 Task: Create in the project BuildTech and in the Backlog issue 'Implement a new cloud-based supply chain management system for a company with advanced supply chain planning and optimization features' a child issue 'Data access request policy creation and remediation', and assign it to team member softage.3@softage.net. Create in the project BuildTech and in the Backlog issue 'Integrate a new augmented reality advertising feature into an existing mobile application to enhance user experience and advertising revenue' a child issue 'Serverless computing', and assign it to team member softage.4@softage.net
Action: Mouse moved to (193, 52)
Screenshot: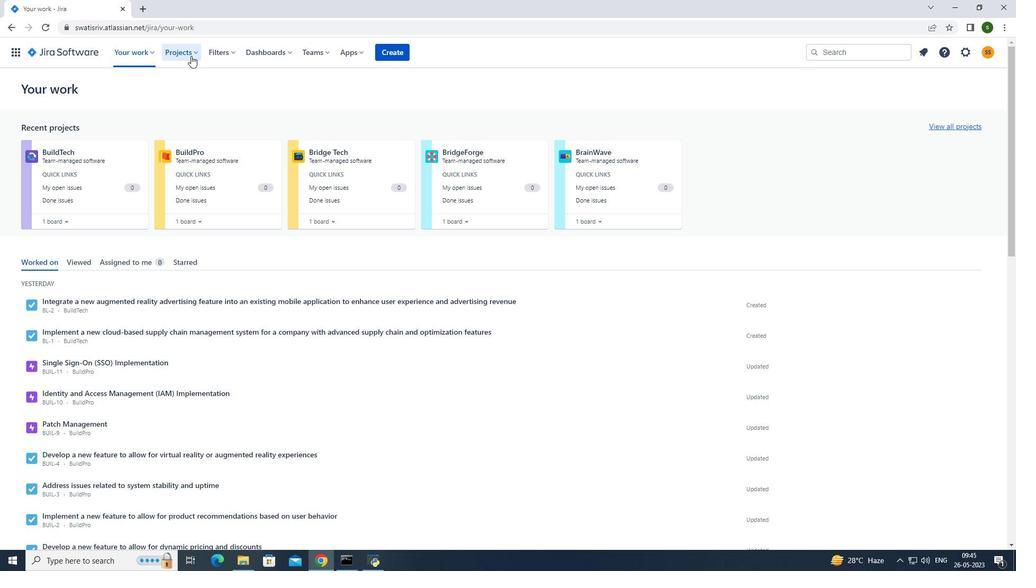
Action: Mouse pressed left at (193, 52)
Screenshot: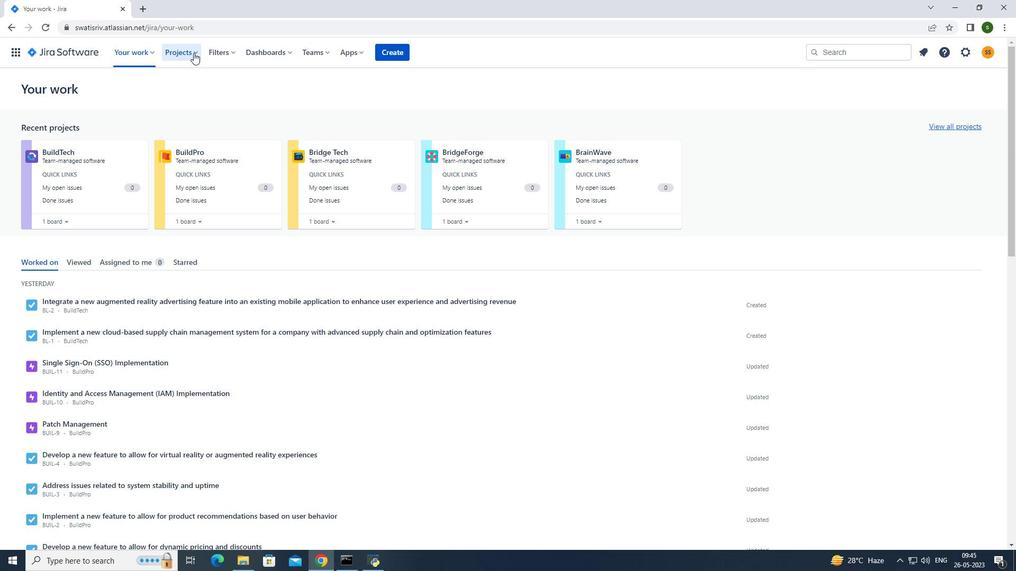 
Action: Mouse moved to (200, 98)
Screenshot: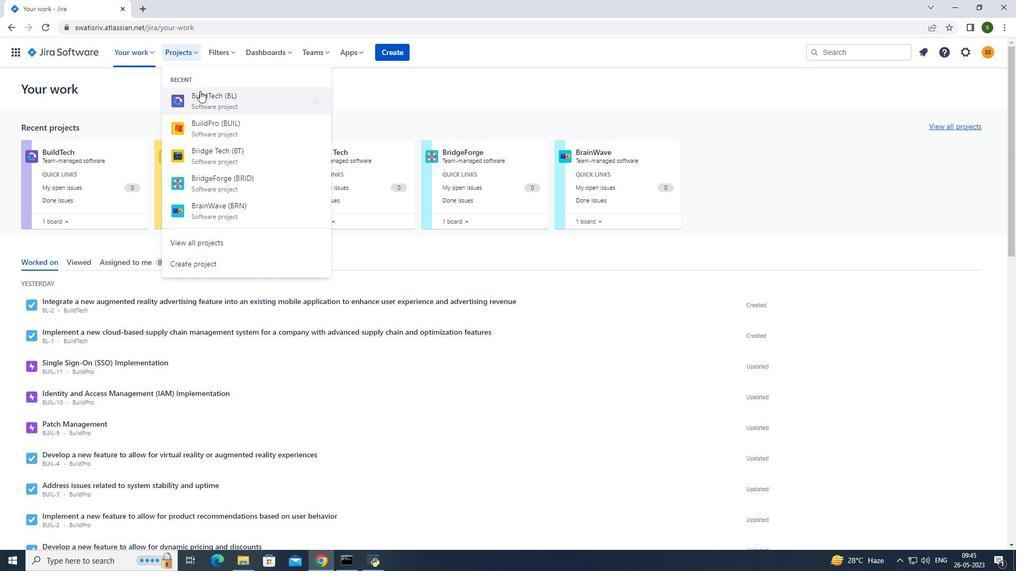 
Action: Mouse pressed left at (200, 98)
Screenshot: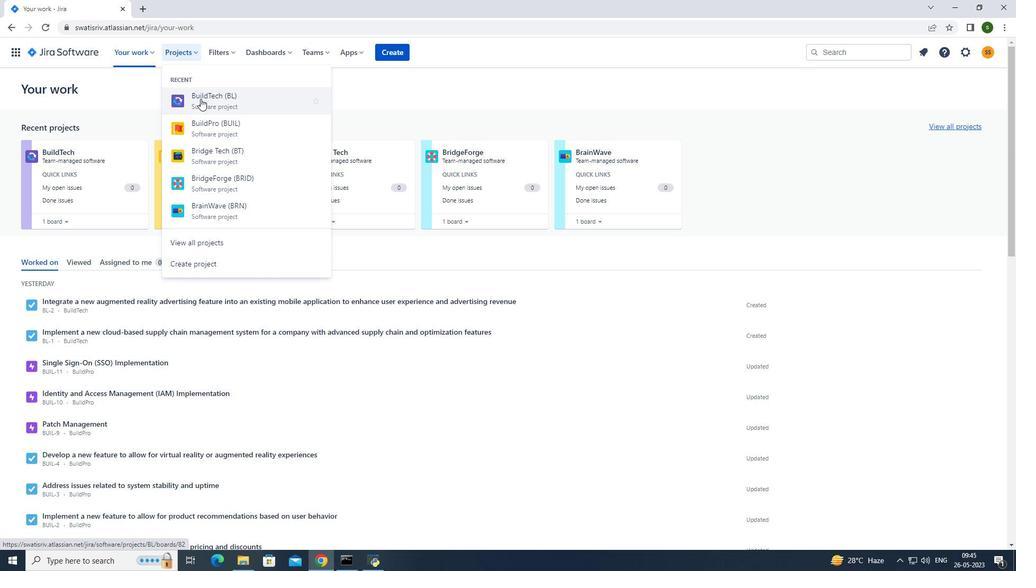 
Action: Mouse moved to (44, 162)
Screenshot: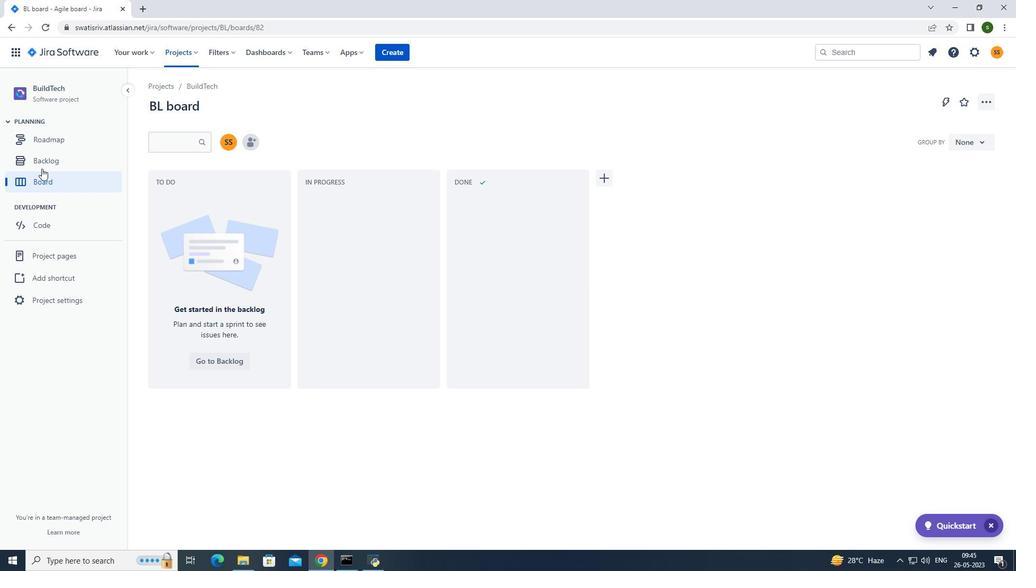 
Action: Mouse pressed left at (44, 162)
Screenshot: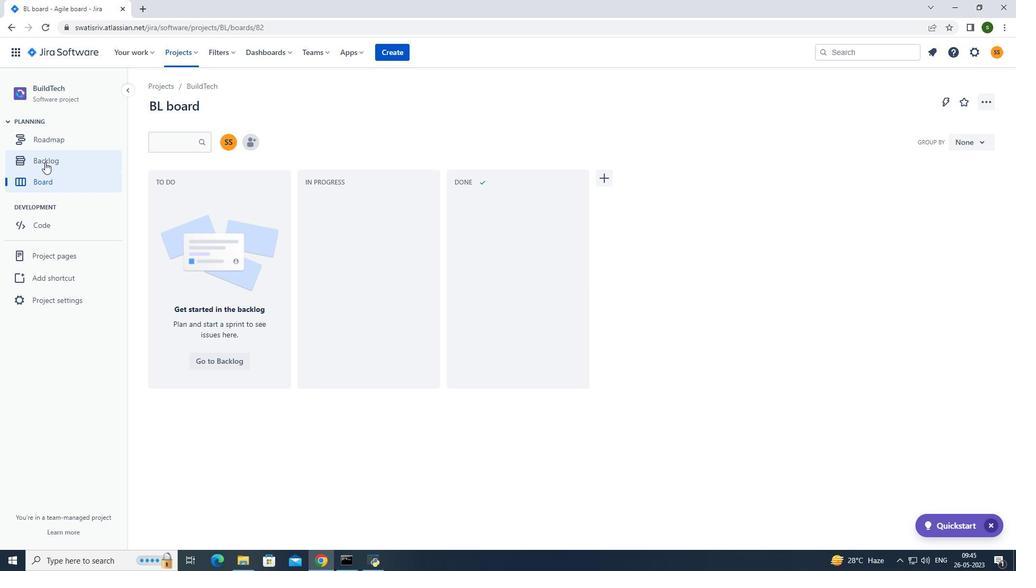 
Action: Mouse moved to (277, 247)
Screenshot: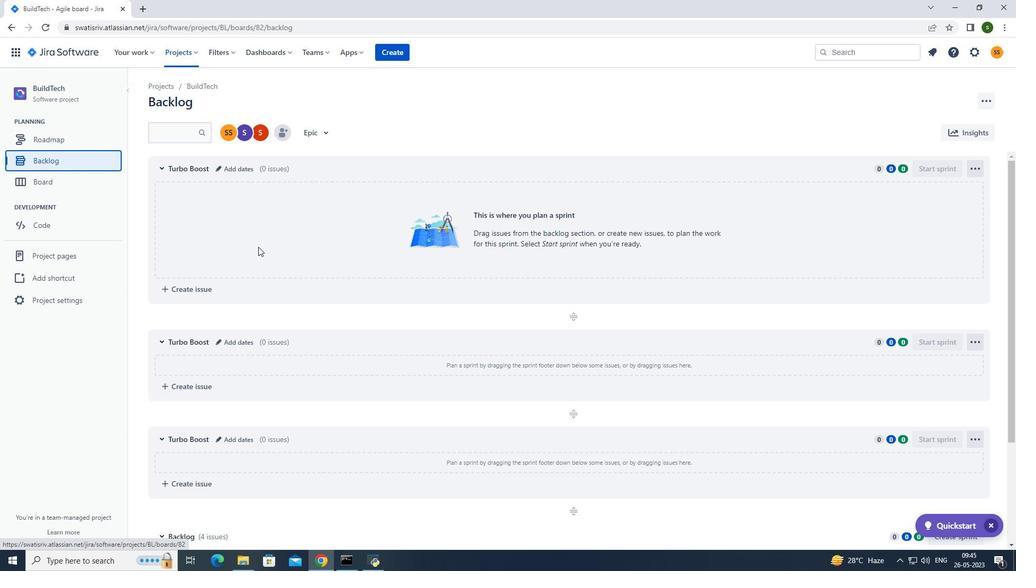 
Action: Mouse scrolled (277, 246) with delta (0, 0)
Screenshot: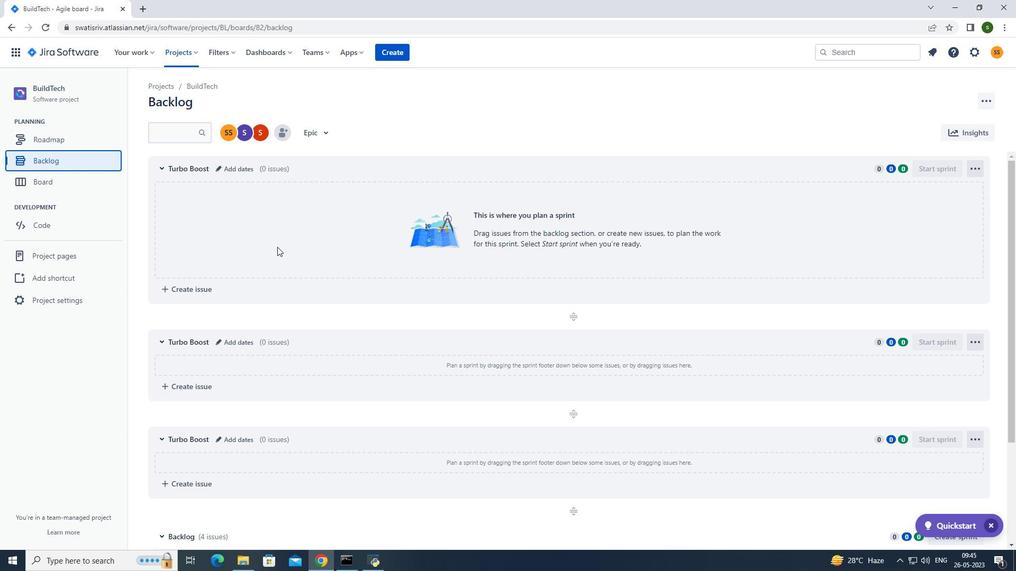 
Action: Mouse scrolled (277, 246) with delta (0, 0)
Screenshot: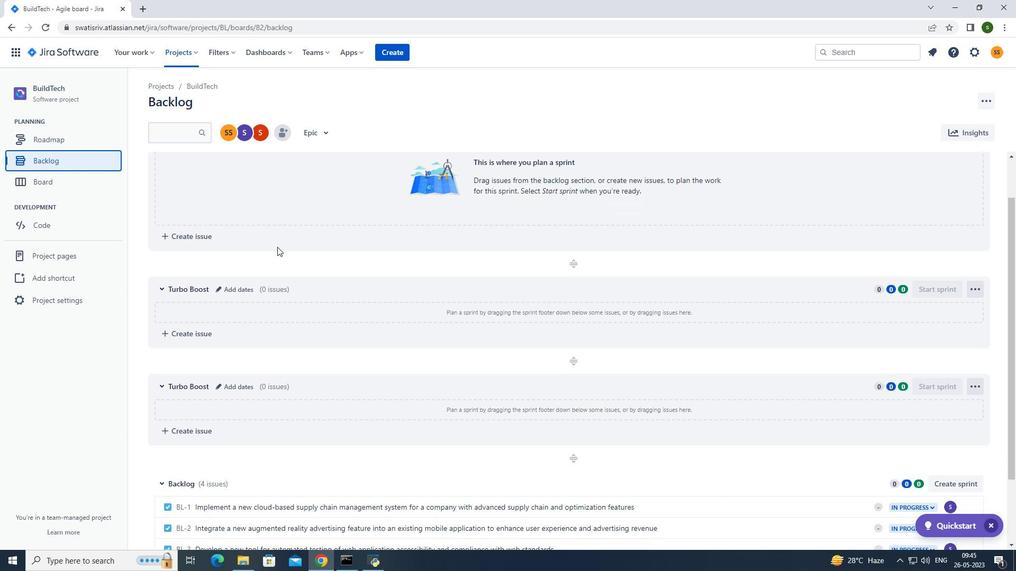
Action: Mouse scrolled (277, 246) with delta (0, 0)
Screenshot: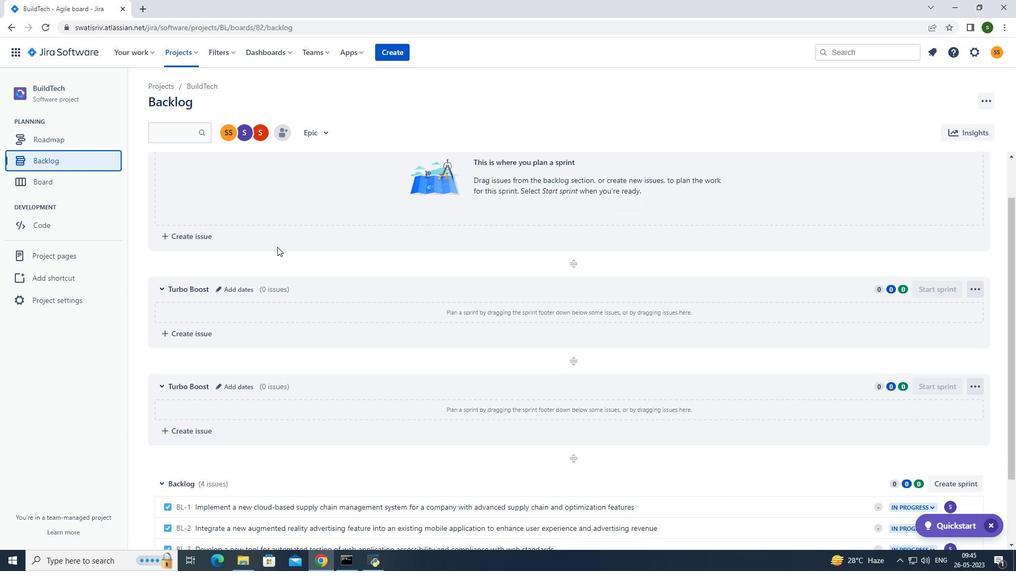 
Action: Mouse scrolled (277, 246) with delta (0, 0)
Screenshot: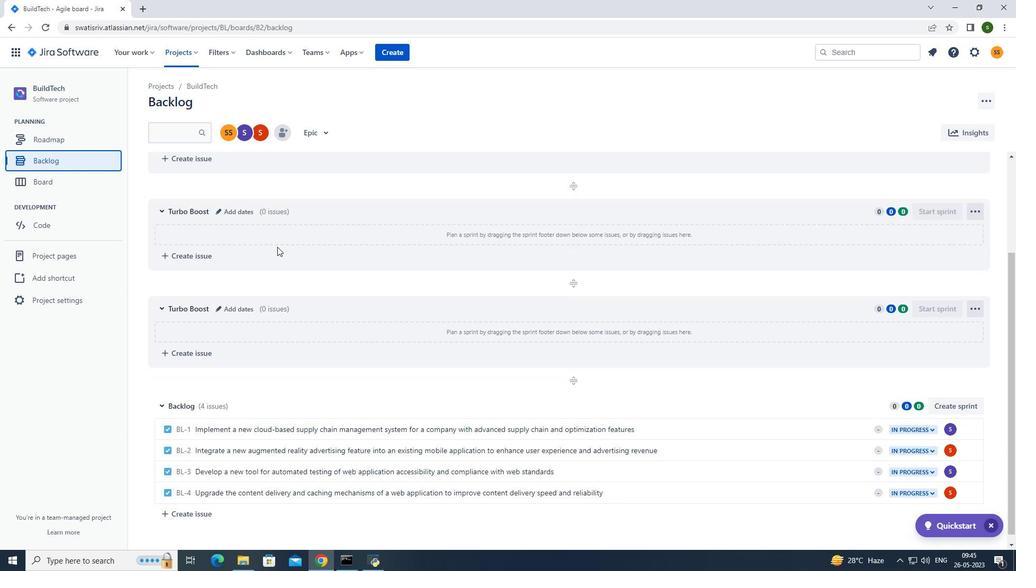
Action: Mouse scrolled (277, 246) with delta (0, 0)
Screenshot: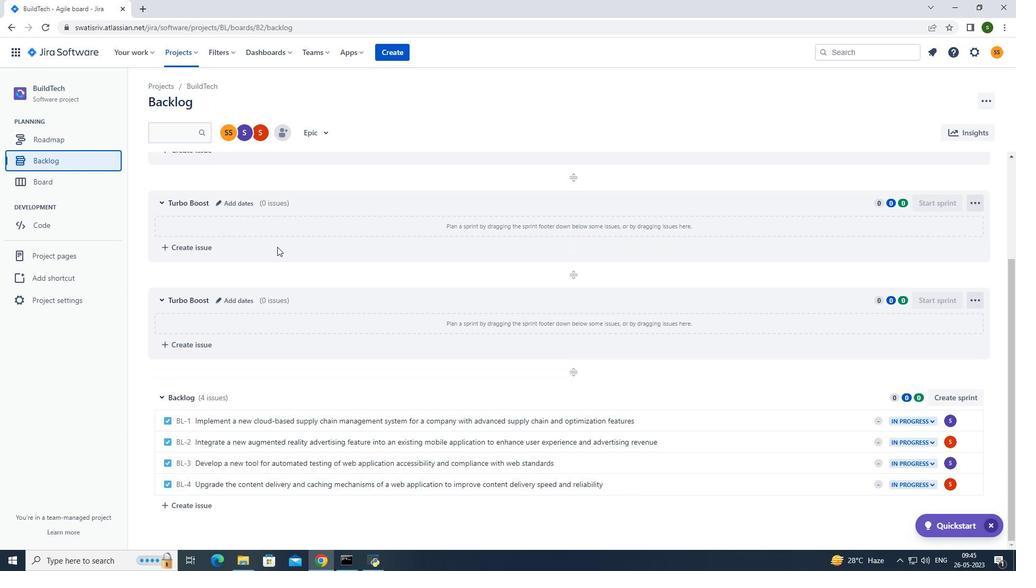 
Action: Mouse moved to (737, 420)
Screenshot: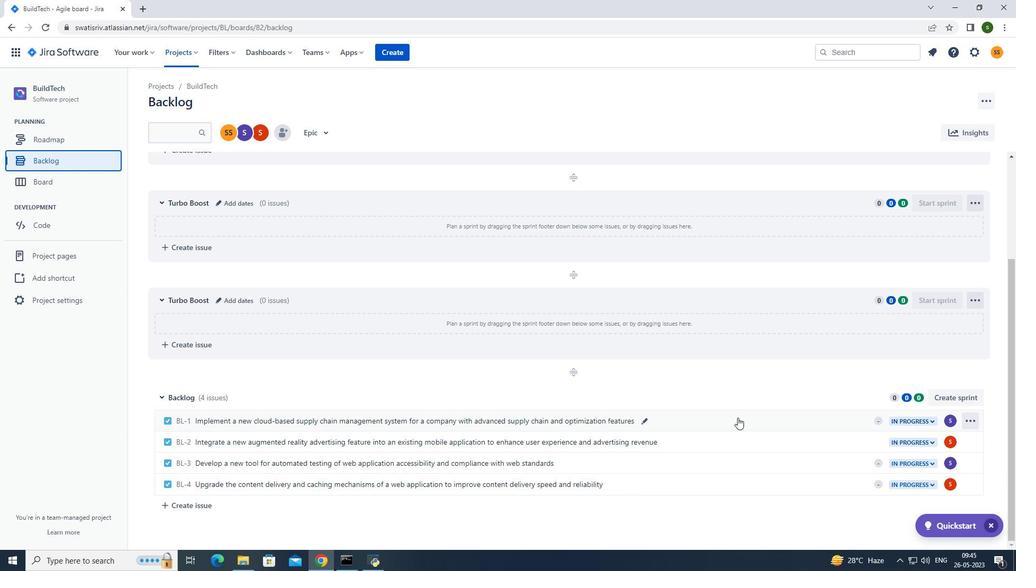 
Action: Mouse pressed left at (737, 420)
Screenshot: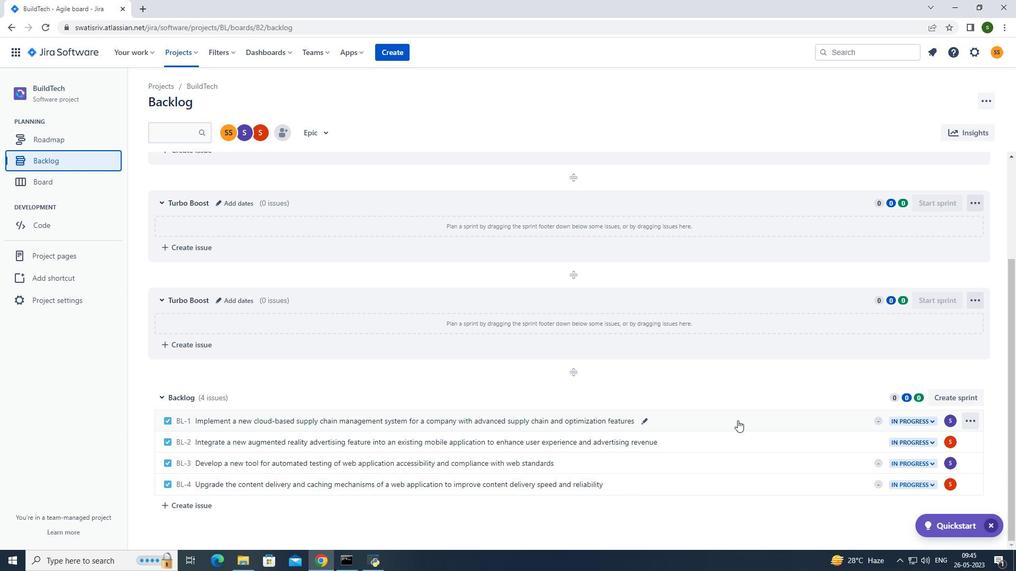 
Action: Mouse moved to (831, 273)
Screenshot: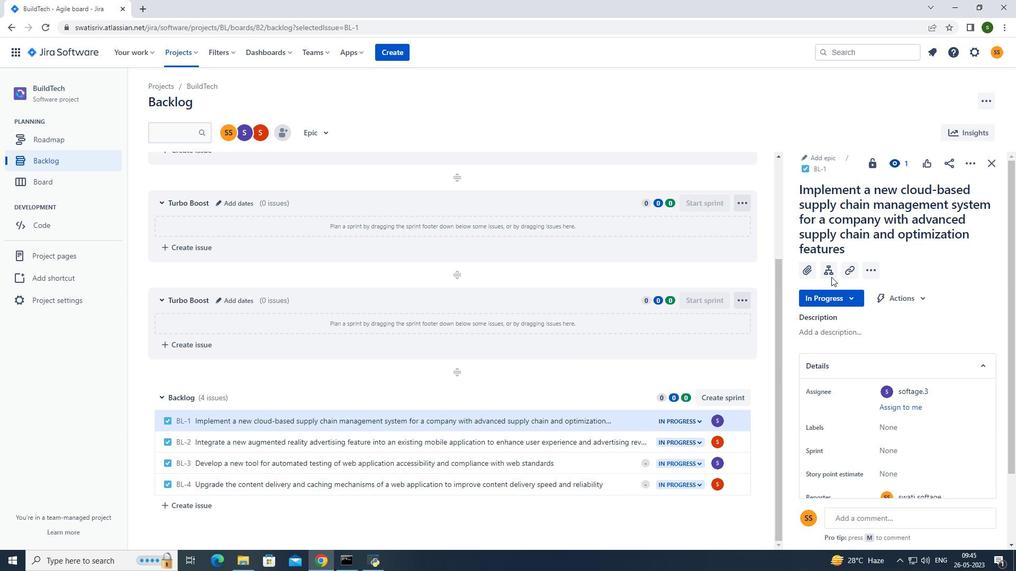 
Action: Mouse pressed left at (831, 273)
Screenshot: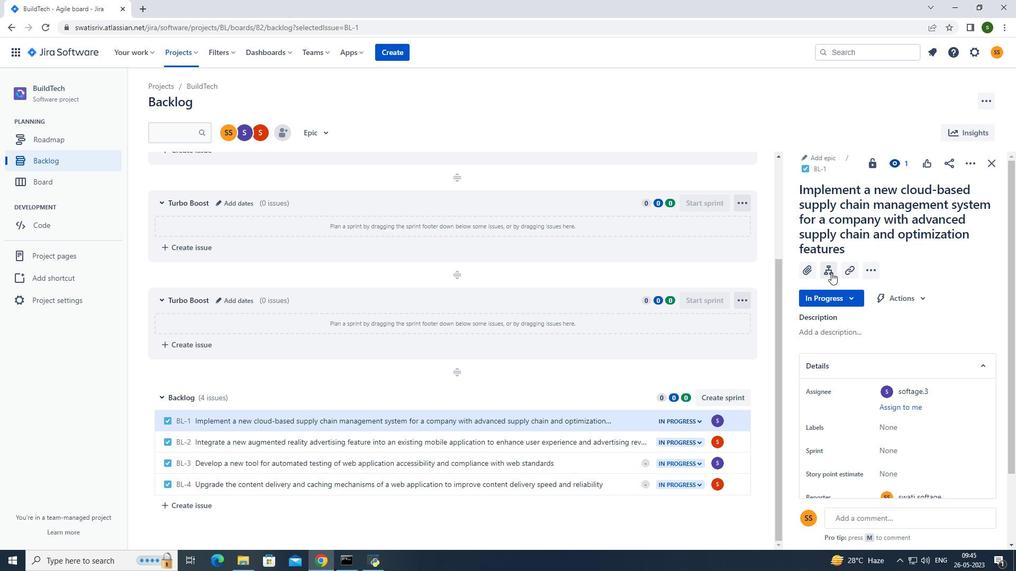 
Action: Mouse moved to (828, 334)
Screenshot: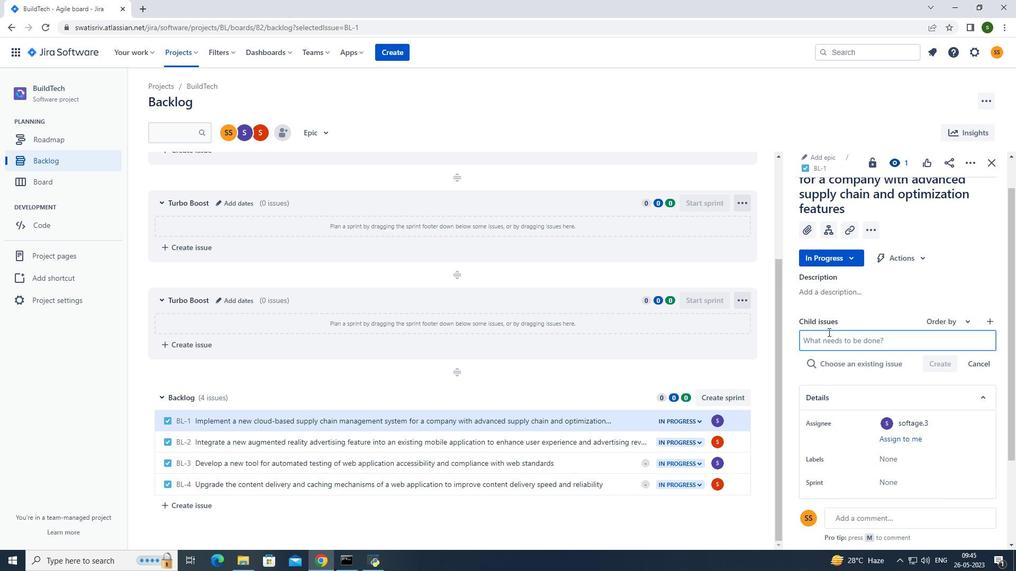 
Action: Mouse pressed left at (828, 334)
Screenshot: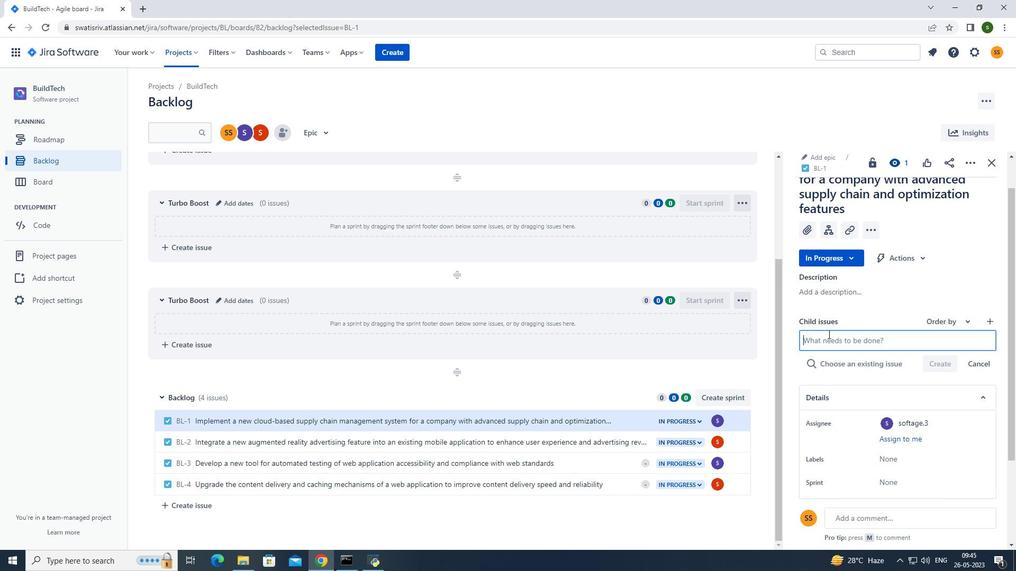
Action: Mouse moved to (827, 335)
Screenshot: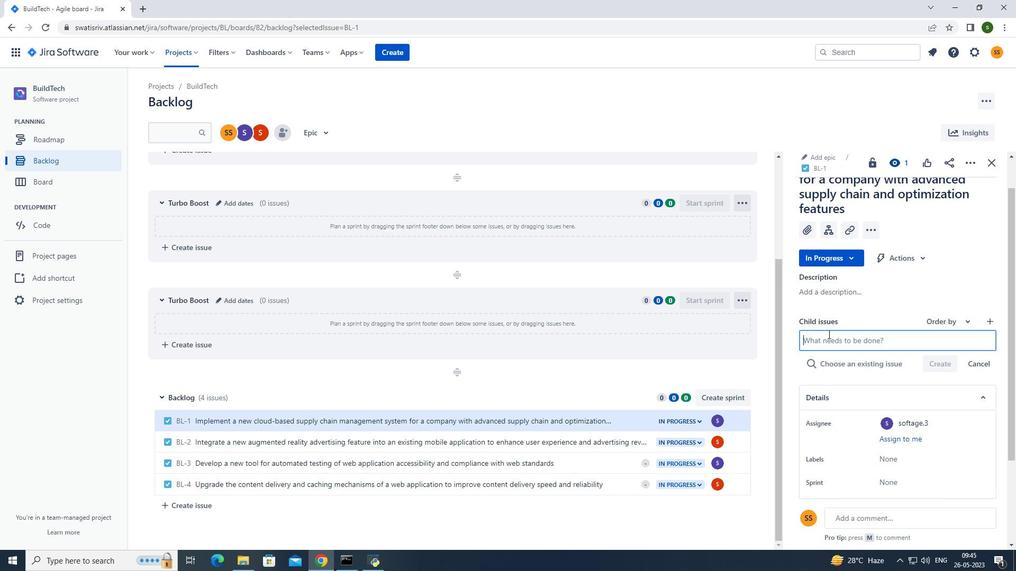 
Action: Key pressed <Key.caps_lock>D<Key.caps_lock>ata<Key.space>access<Key.space>request<Key.space>policy<Key.space>creation<Key.space>and<Key.space>remediation<Key.enter>
Screenshot: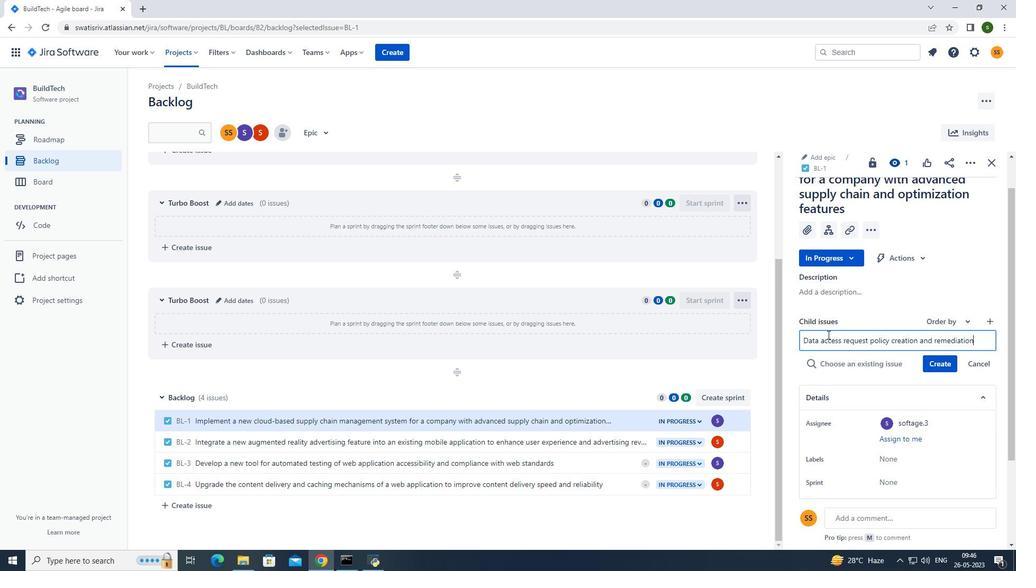 
Action: Mouse moved to (947, 349)
Screenshot: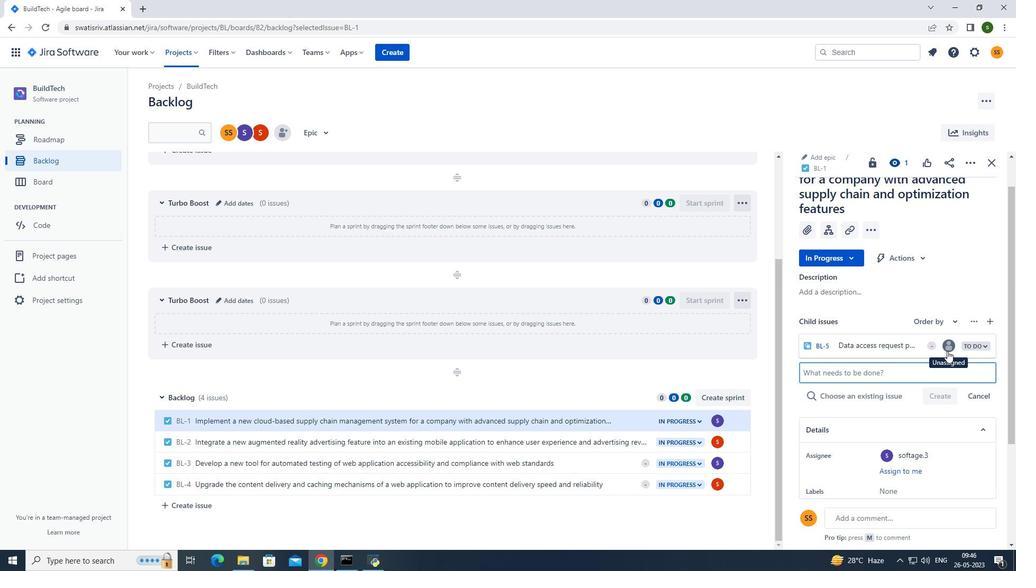 
Action: Mouse pressed left at (947, 349)
Screenshot: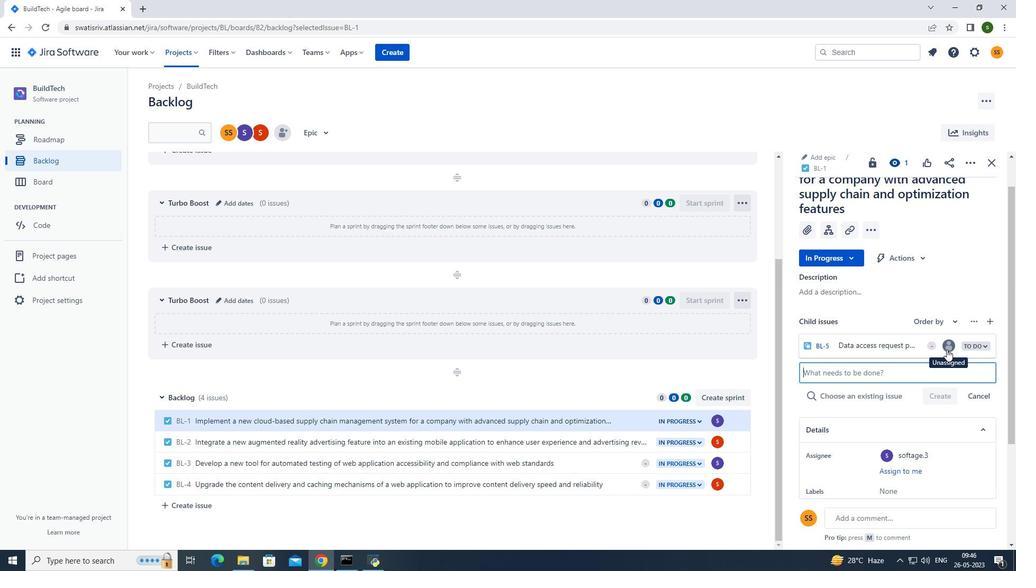 
Action: Mouse moved to (856, 287)
Screenshot: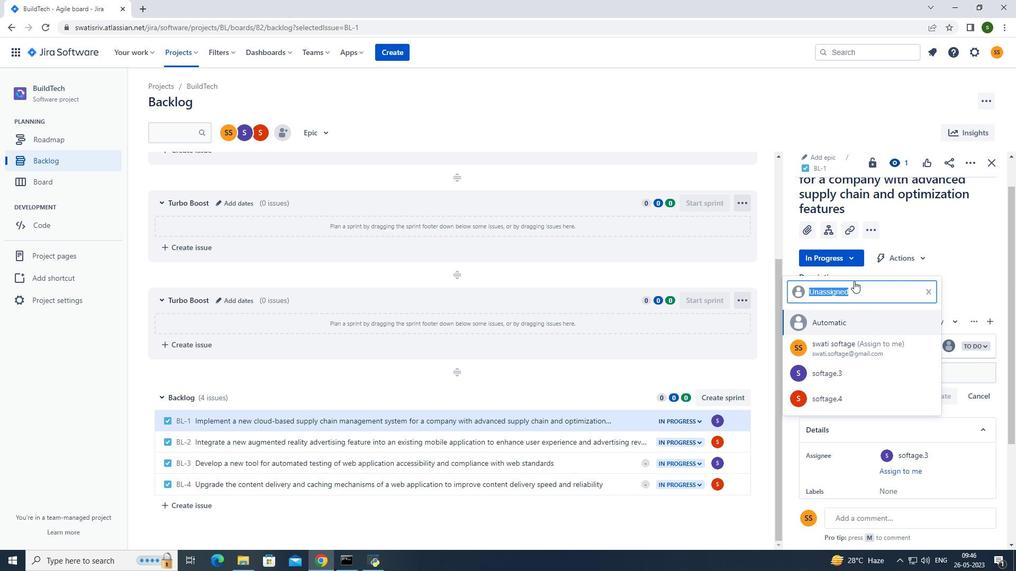 
Action: Key pressed softage.3<Key.shift>@softage.net
Screenshot: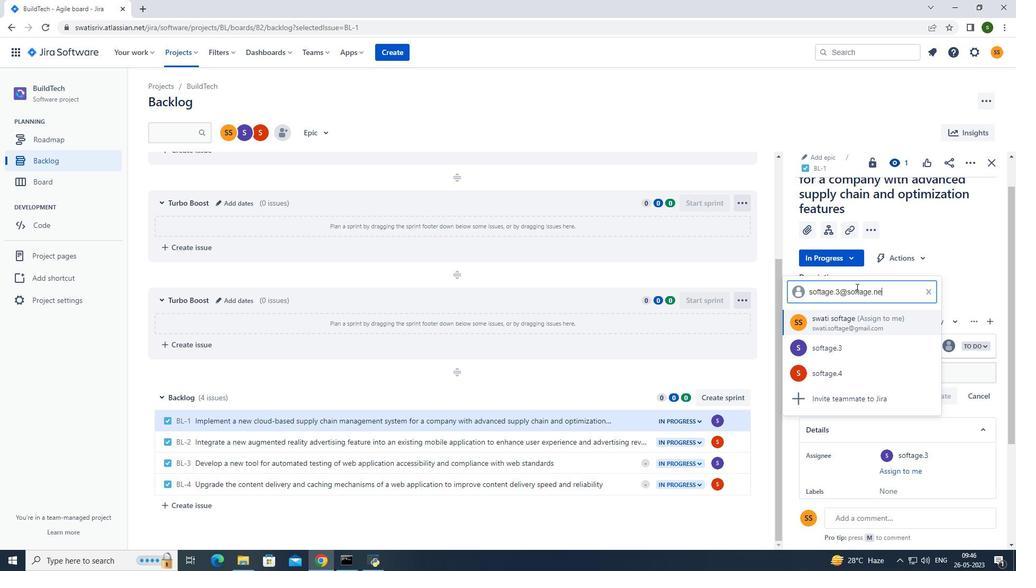 
Action: Mouse moved to (860, 346)
Screenshot: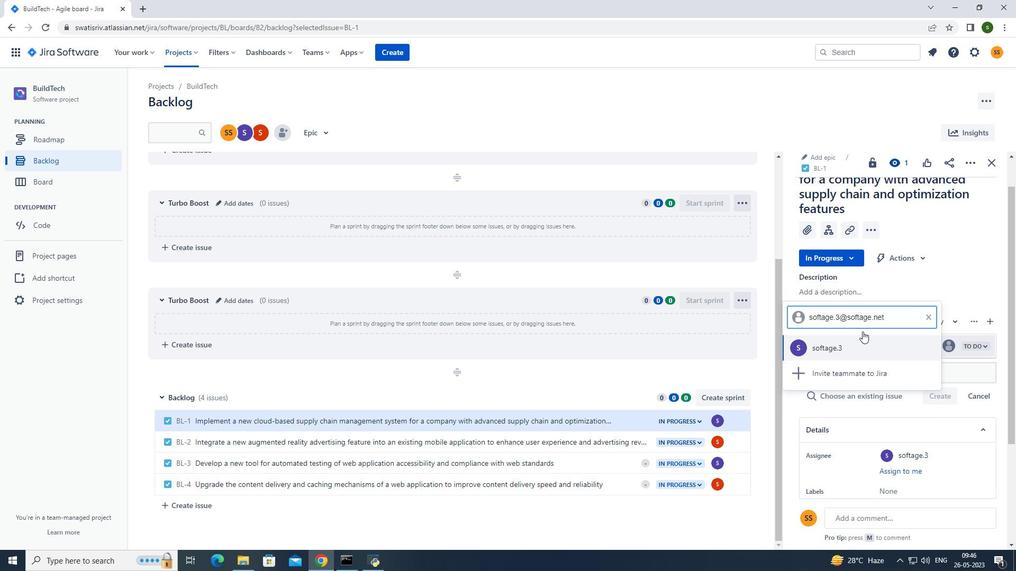 
Action: Mouse pressed left at (860, 346)
Screenshot: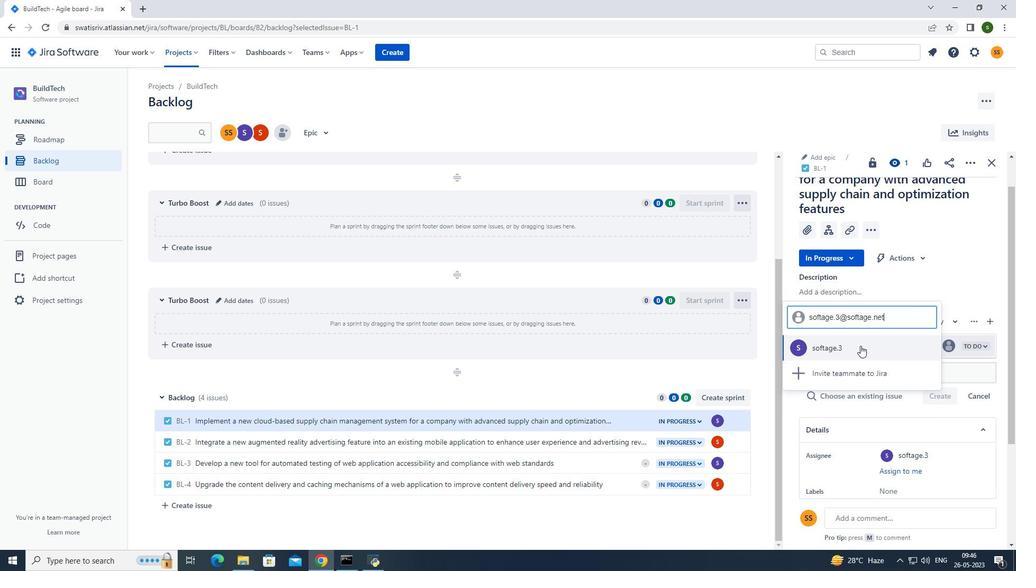 
Action: Mouse moved to (477, 111)
Screenshot: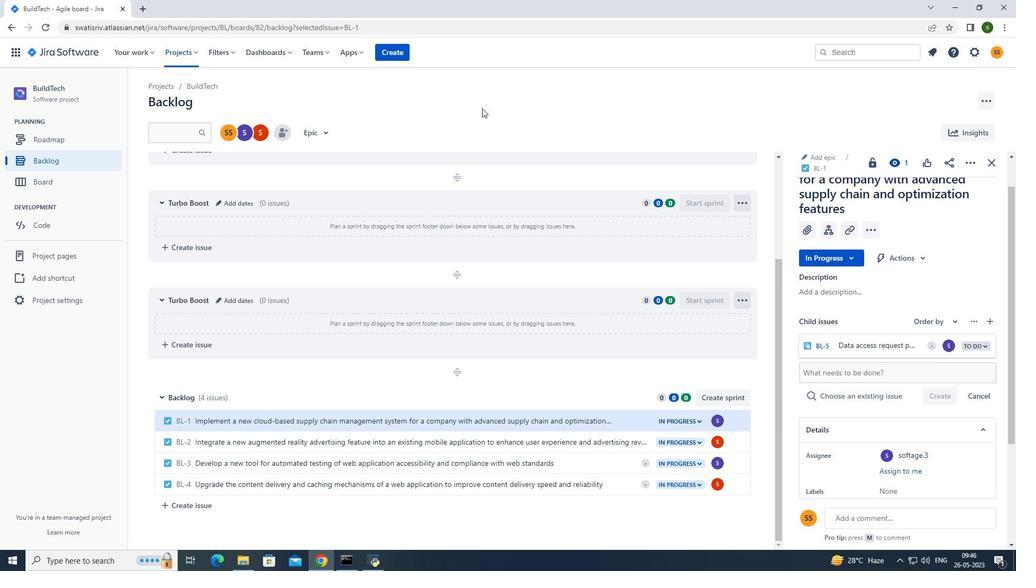 
Action: Mouse pressed left at (477, 111)
Screenshot: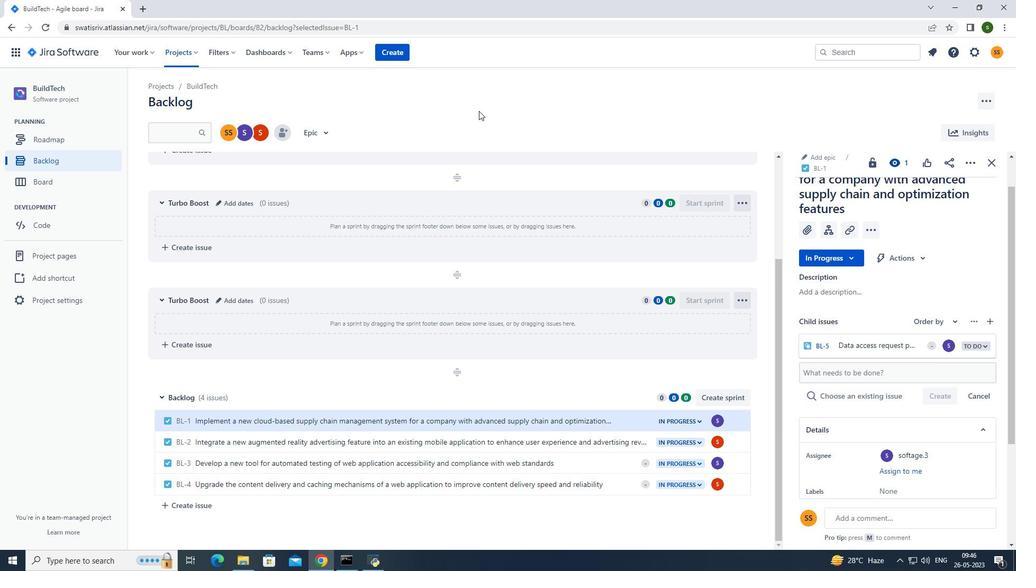 
Action: Mouse moved to (191, 53)
Screenshot: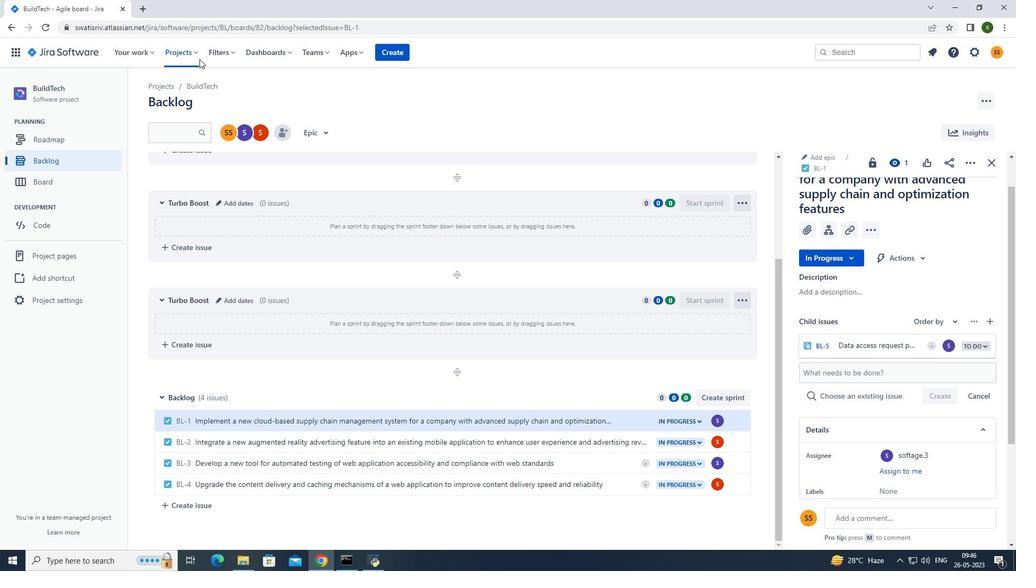 
Action: Mouse pressed left at (191, 53)
Screenshot: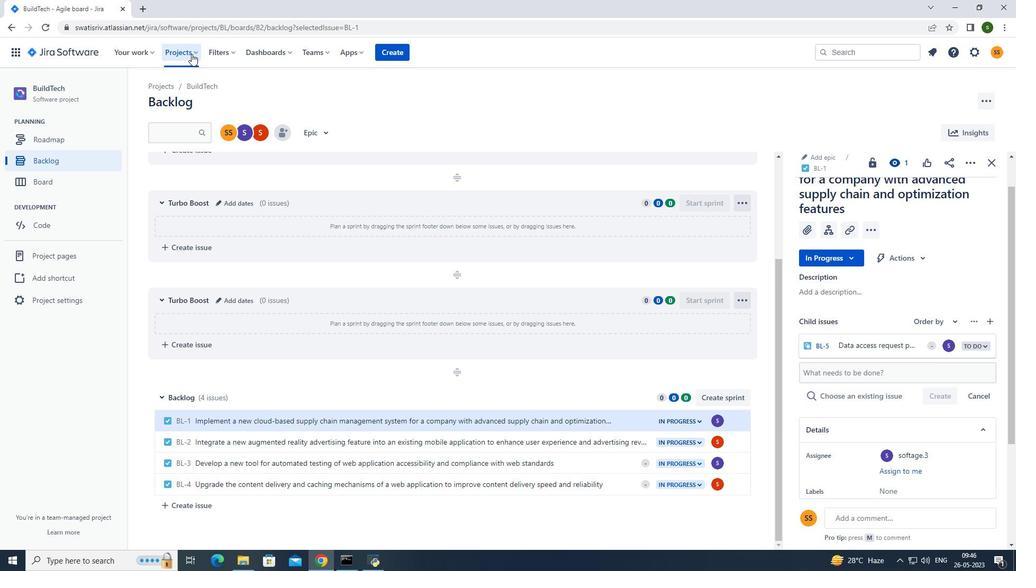 
Action: Mouse moved to (203, 91)
Screenshot: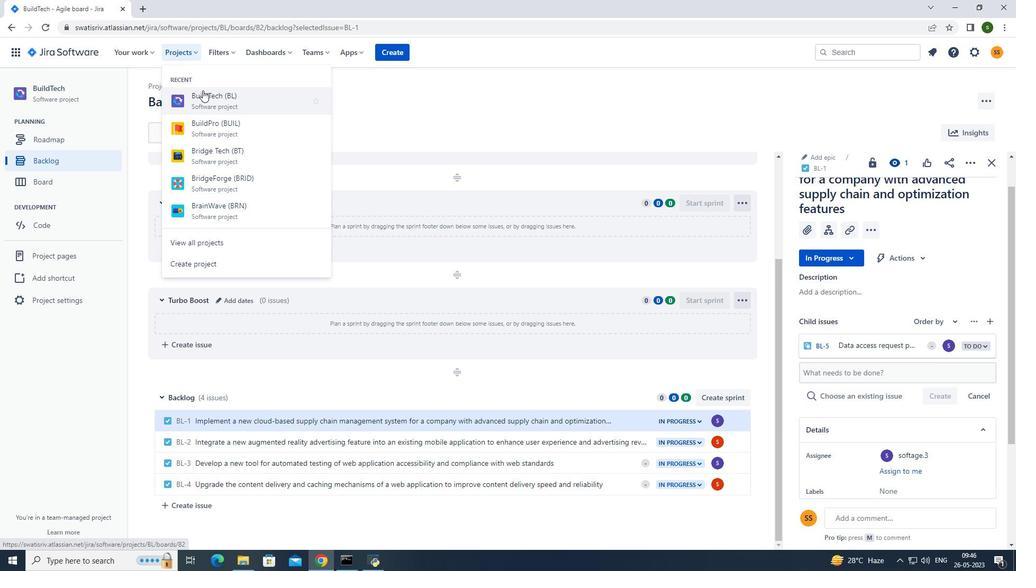 
Action: Mouse pressed left at (203, 91)
Screenshot: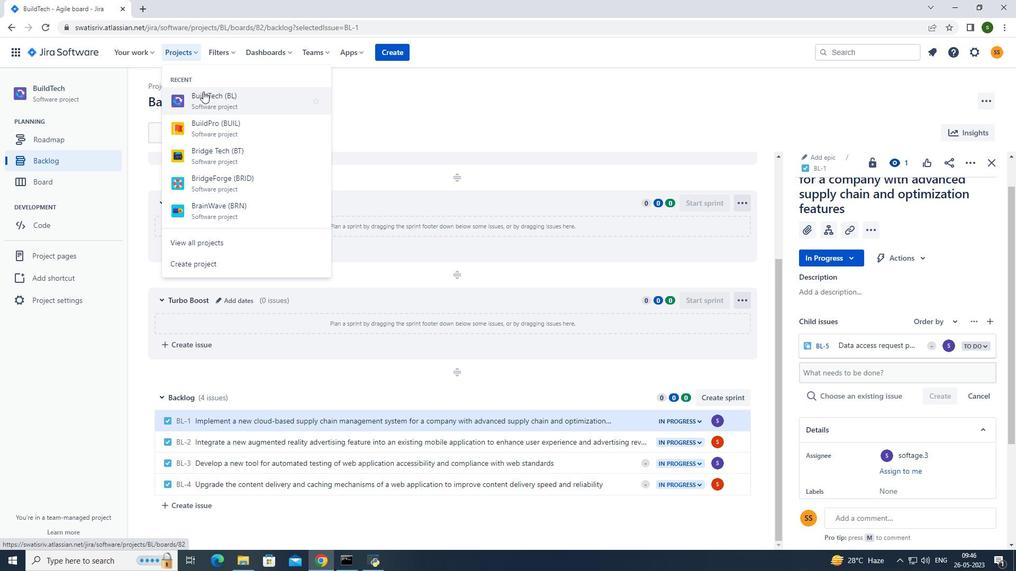 
Action: Mouse moved to (94, 154)
Screenshot: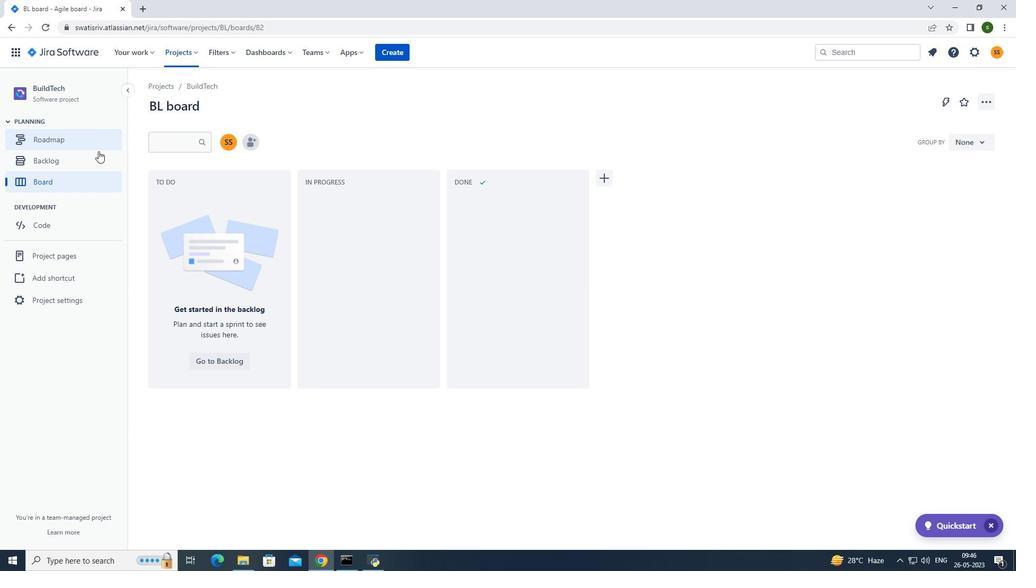 
Action: Mouse pressed left at (94, 154)
Screenshot: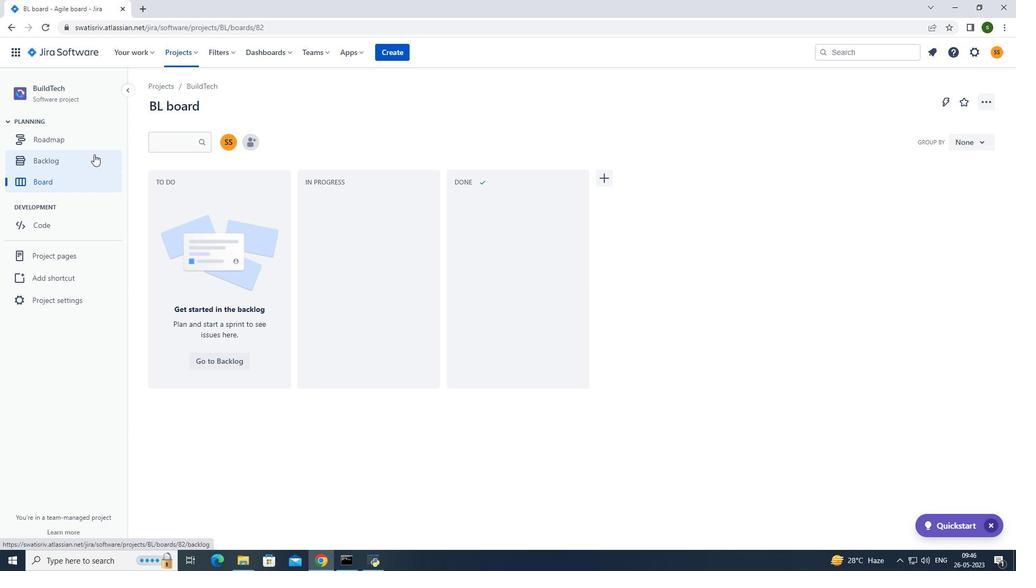 
Action: Mouse moved to (311, 284)
Screenshot: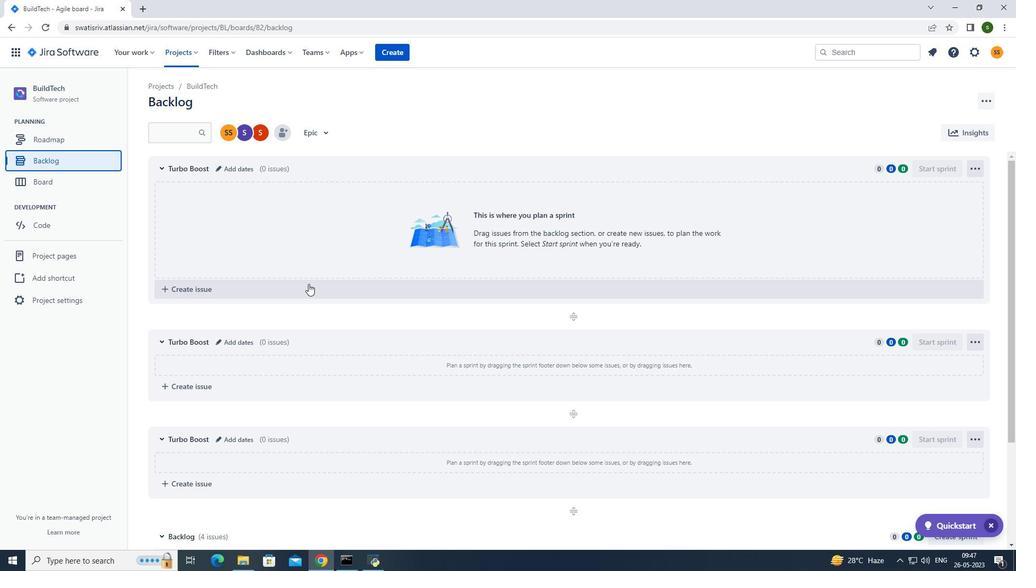 
Action: Mouse scrolled (311, 284) with delta (0, 0)
Screenshot: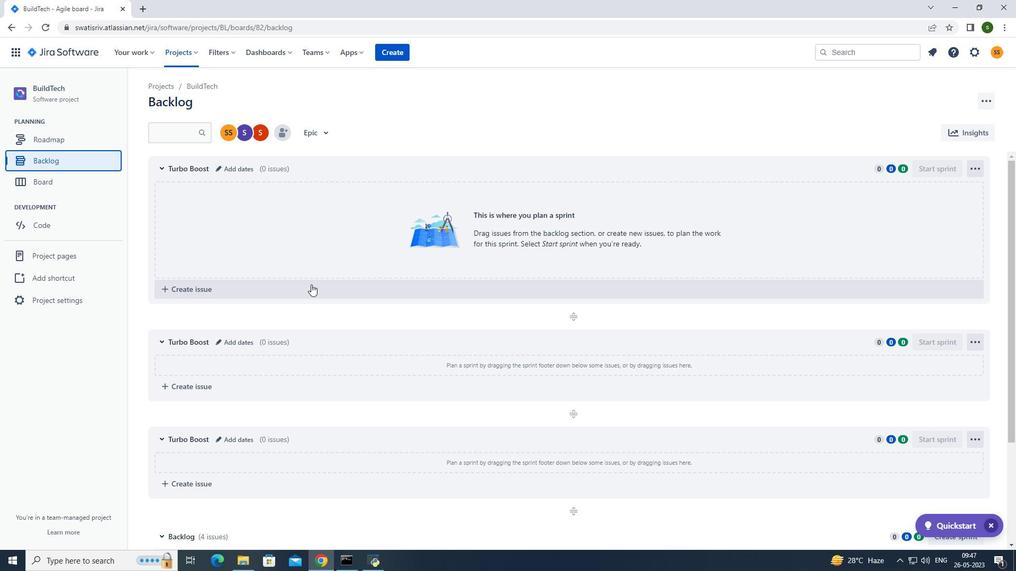 
Action: Mouse scrolled (311, 284) with delta (0, 0)
Screenshot: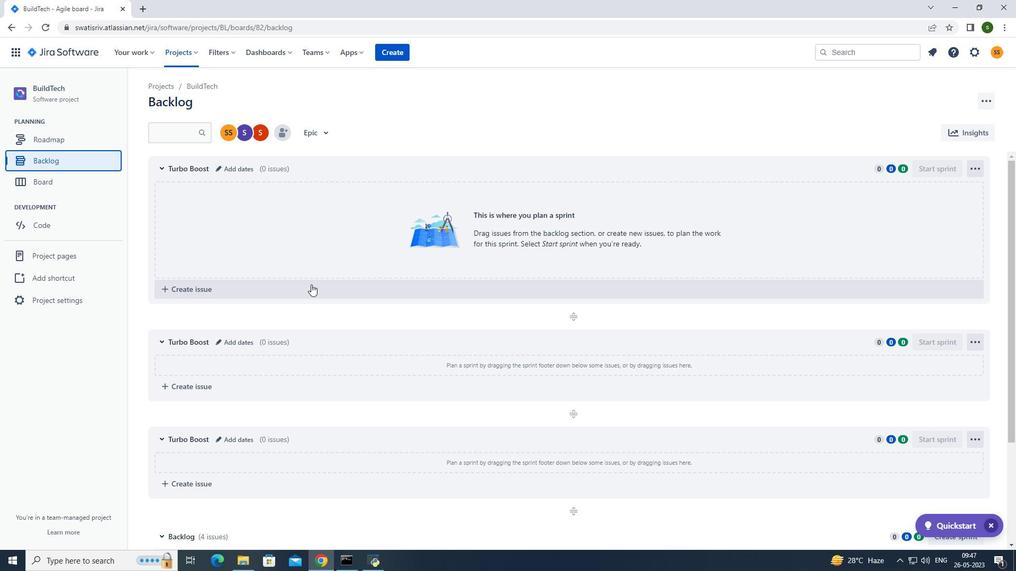 
Action: Mouse scrolled (311, 284) with delta (0, 0)
Screenshot: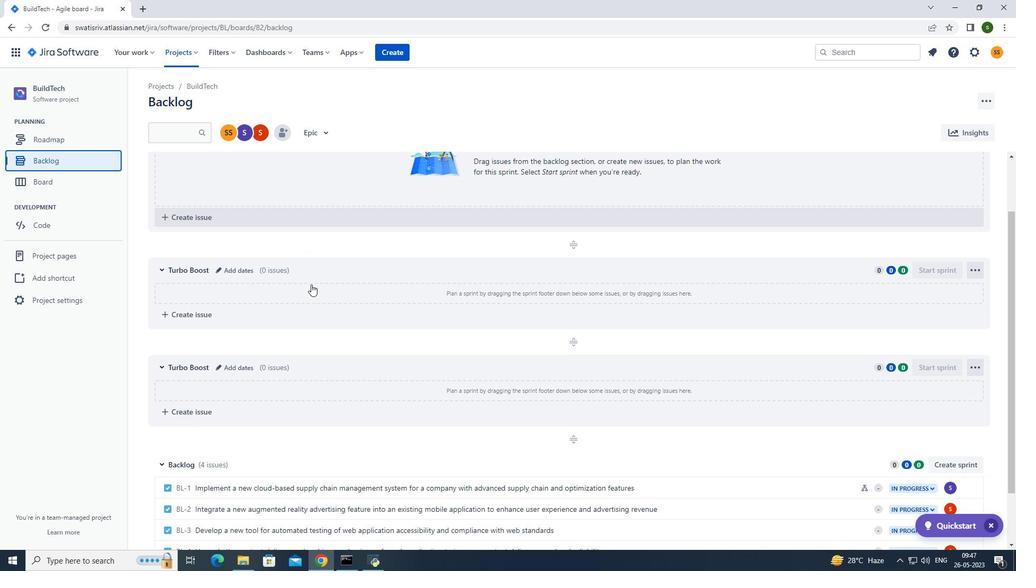 
Action: Mouse scrolled (311, 284) with delta (0, 0)
Screenshot: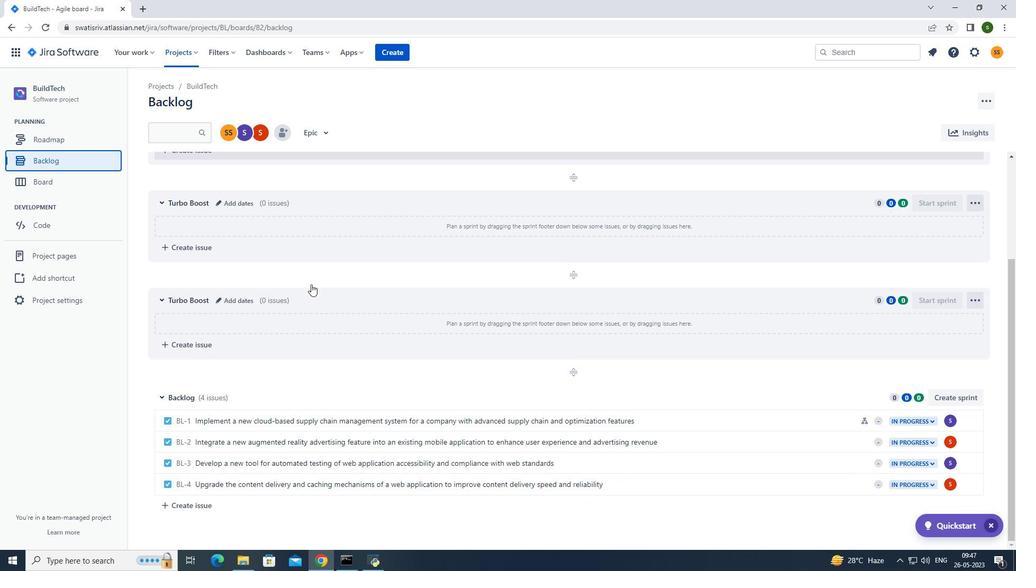 
Action: Mouse scrolled (311, 284) with delta (0, 0)
Screenshot: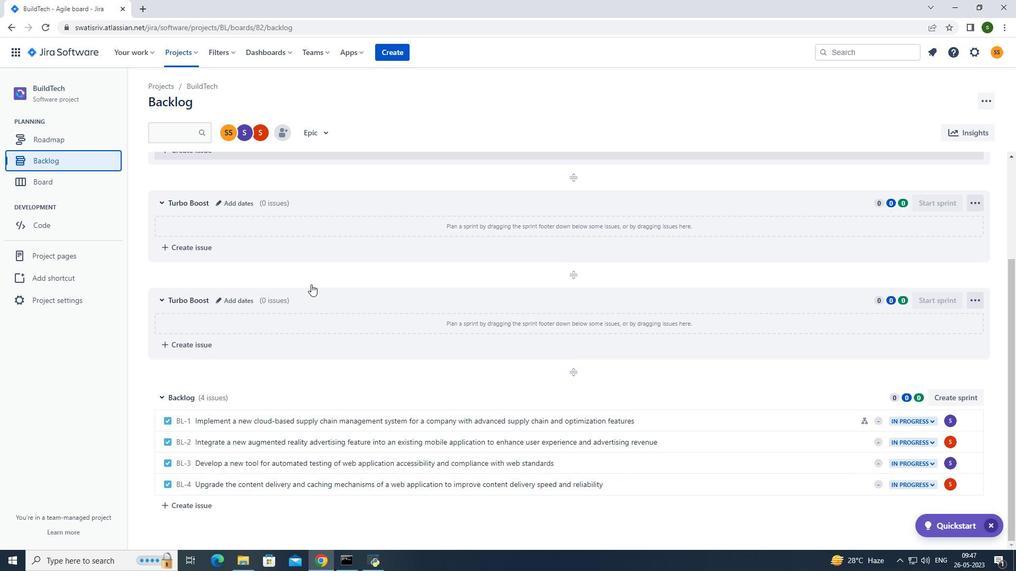 
Action: Mouse moved to (752, 443)
Screenshot: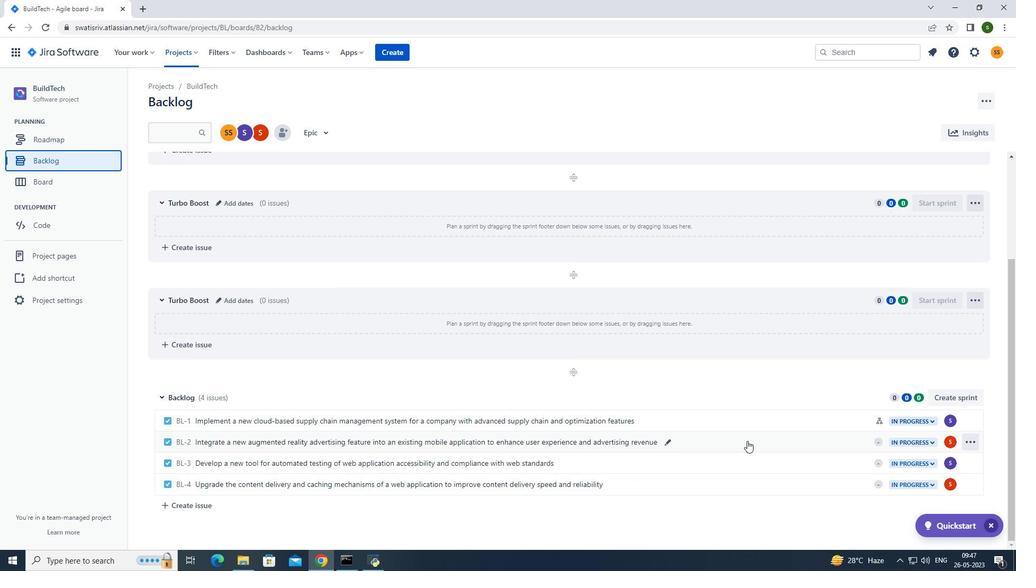 
Action: Mouse pressed left at (752, 443)
Screenshot: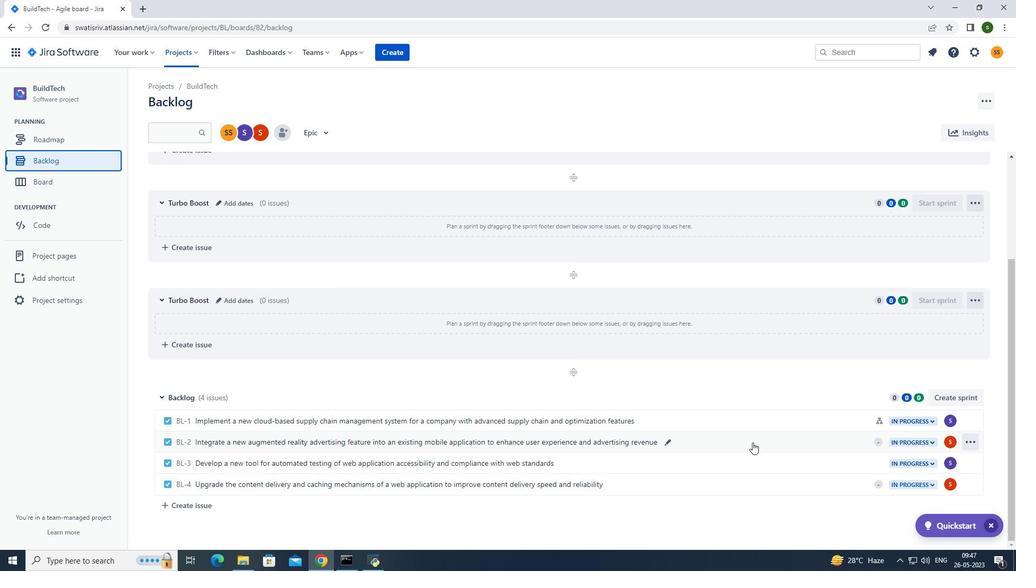 
Action: Mouse moved to (825, 268)
Screenshot: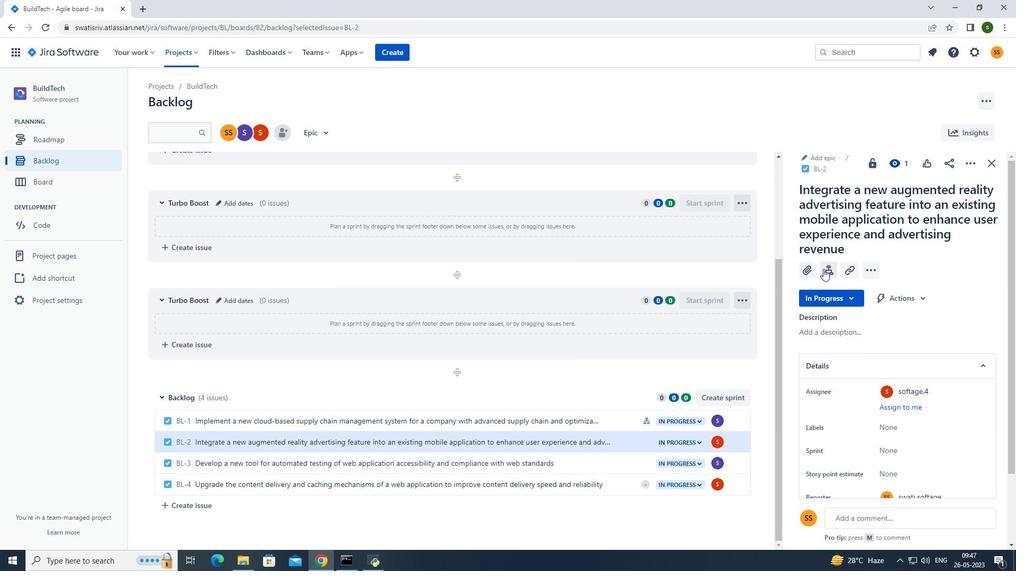 
Action: Mouse pressed left at (825, 268)
Screenshot: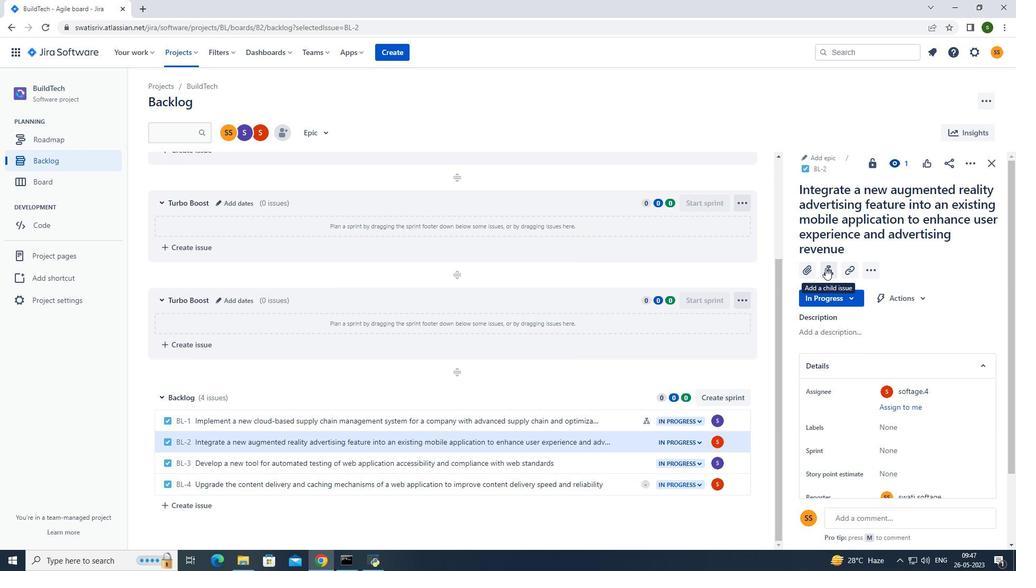 
Action: Mouse moved to (851, 345)
Screenshot: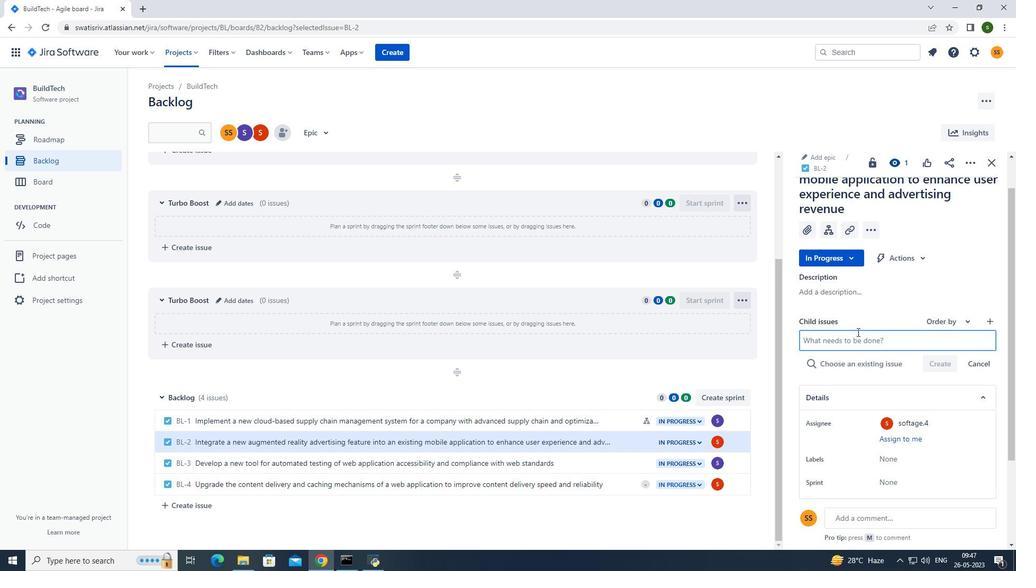 
Action: Mouse pressed left at (851, 345)
Screenshot: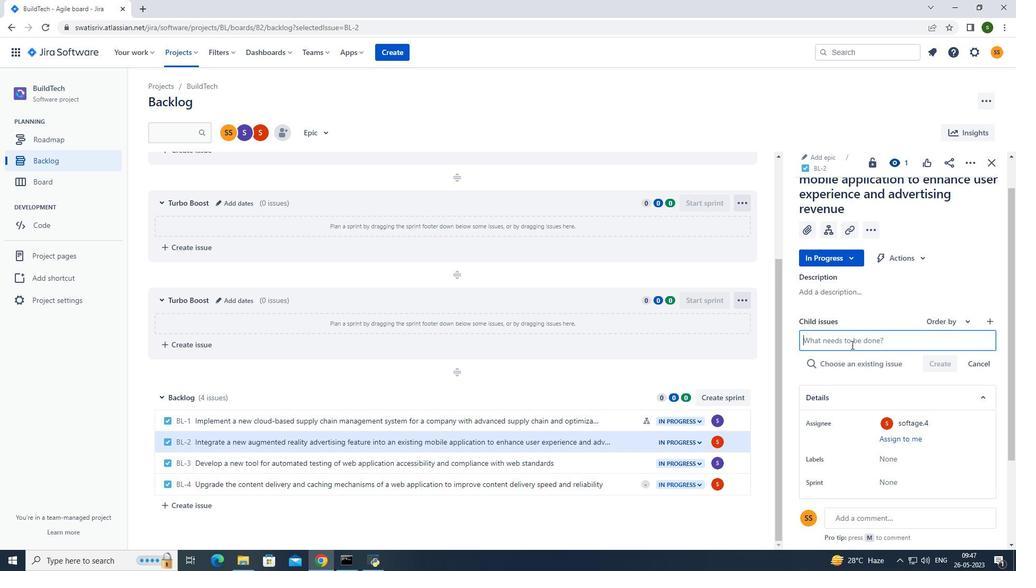 
Action: Mouse moved to (843, 345)
Screenshot: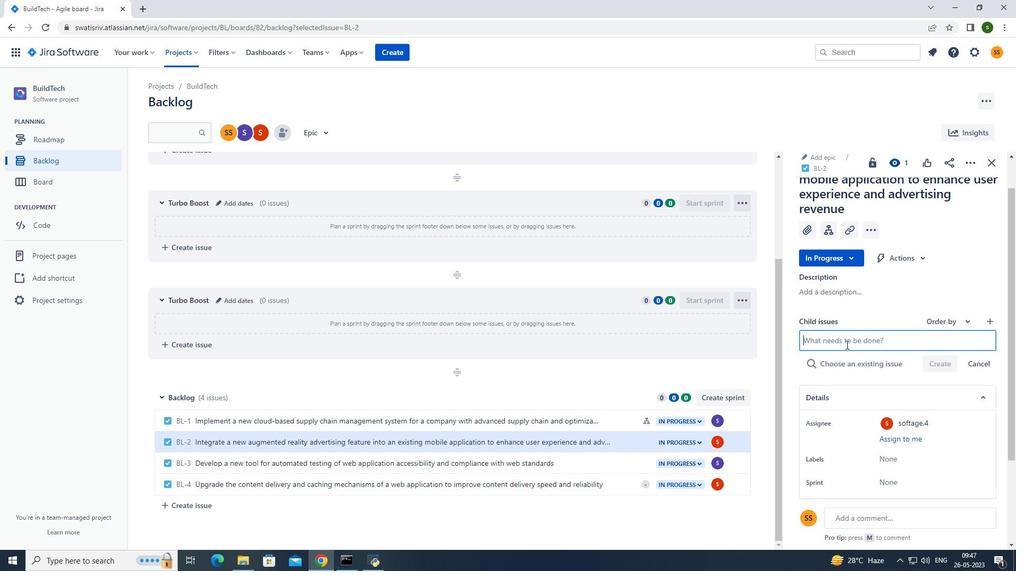 
Action: Key pressed <Key.caps_lock>S<Key.caps_lock>erverless<Key.space>computing<Key.enter>
Screenshot: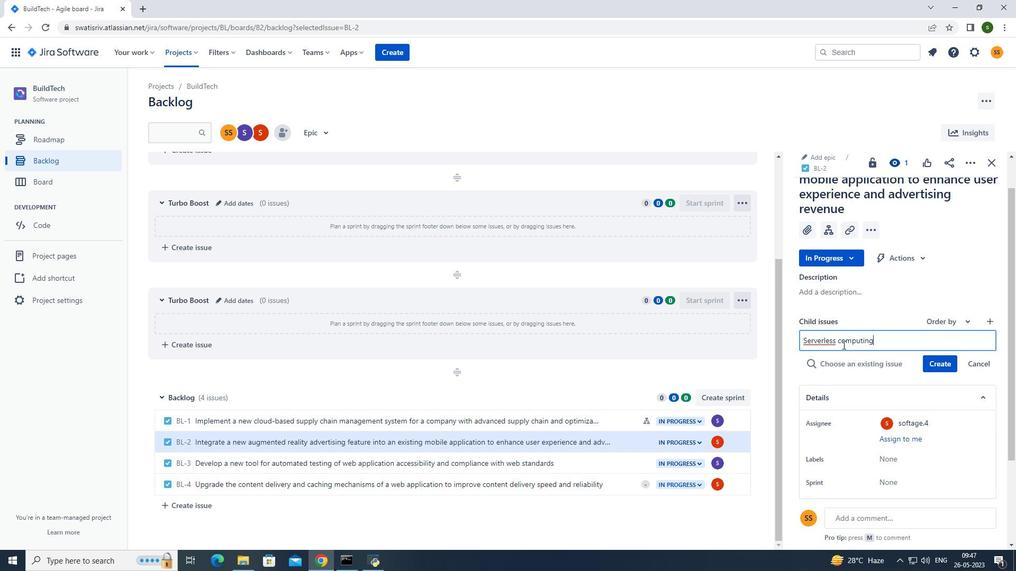 
Action: Mouse moved to (950, 344)
Screenshot: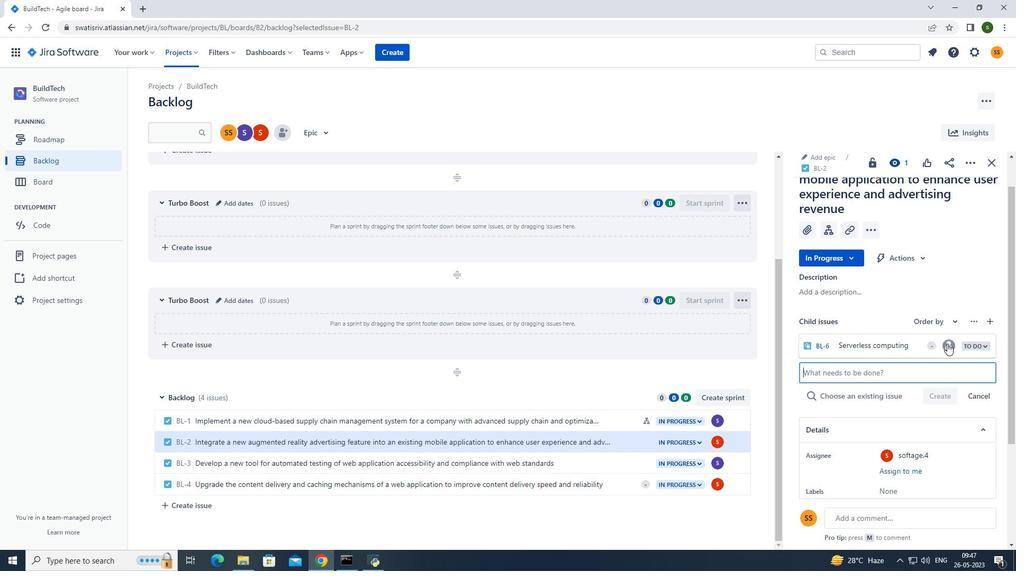 
Action: Mouse pressed left at (950, 344)
Screenshot: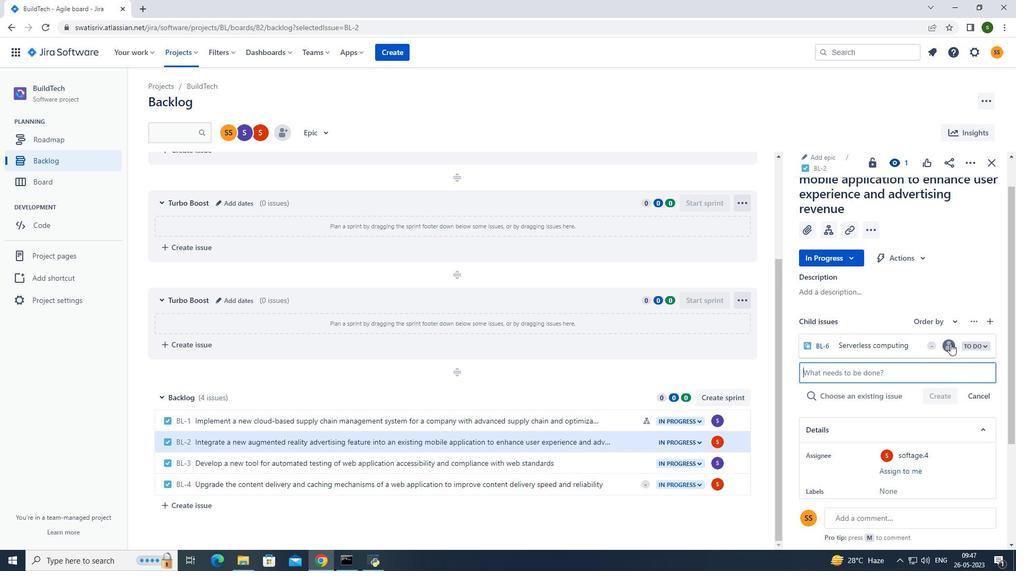 
Action: Mouse moved to (858, 293)
Screenshot: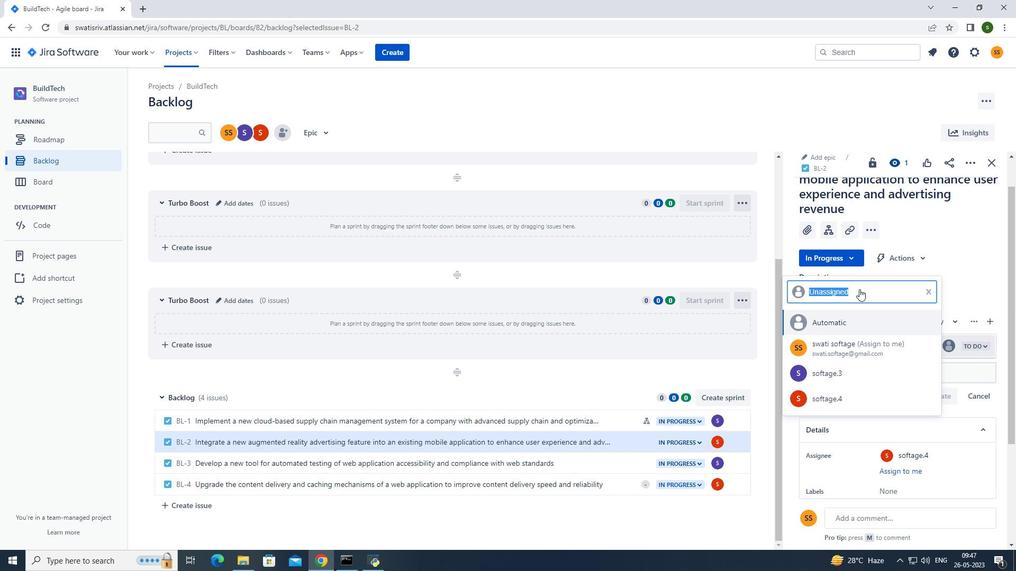 
Action: Key pressed softage.4<Key.shift>@softage.net
Screenshot: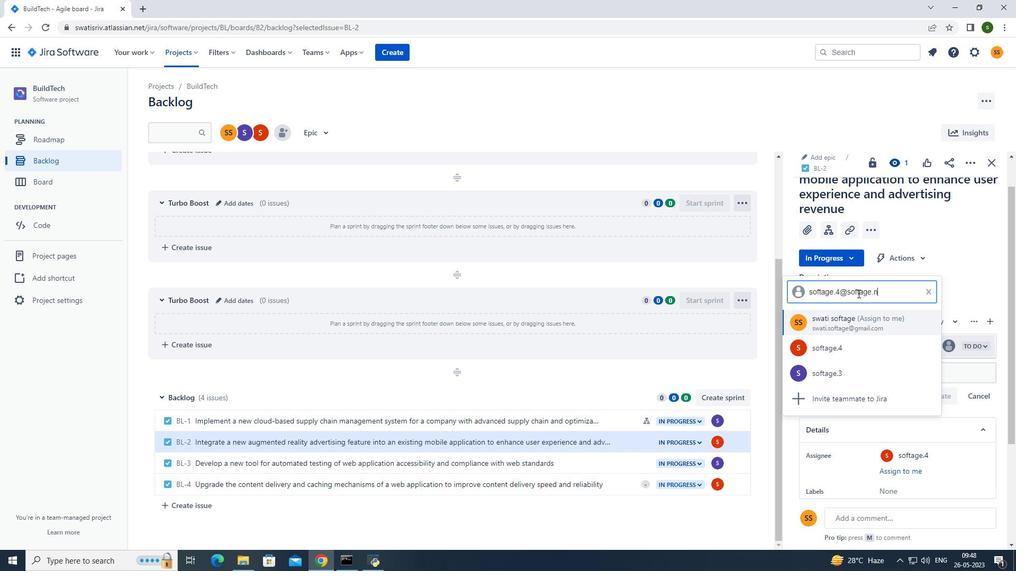 
Action: Mouse moved to (860, 345)
Screenshot: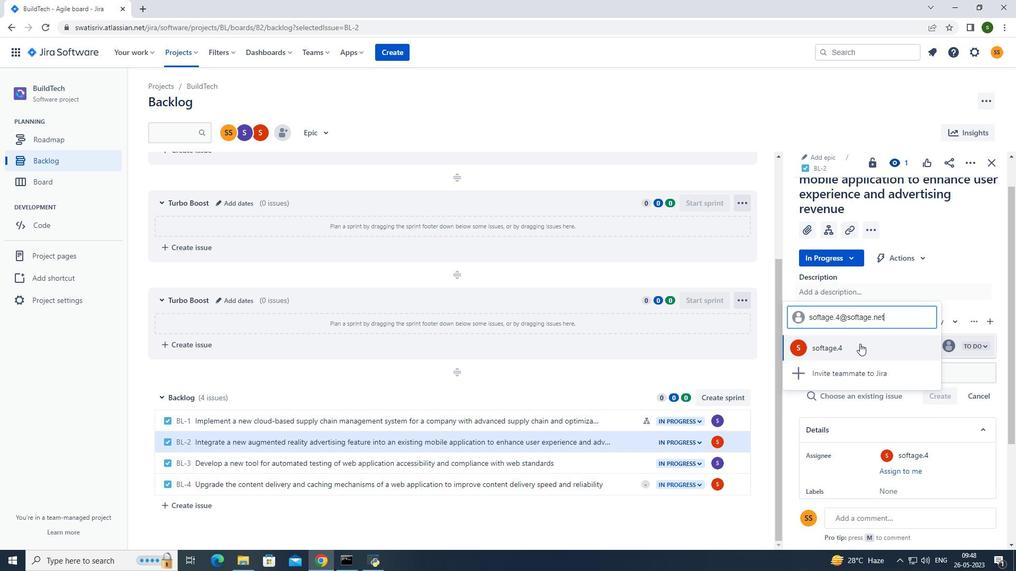 
Action: Mouse pressed left at (860, 345)
Screenshot: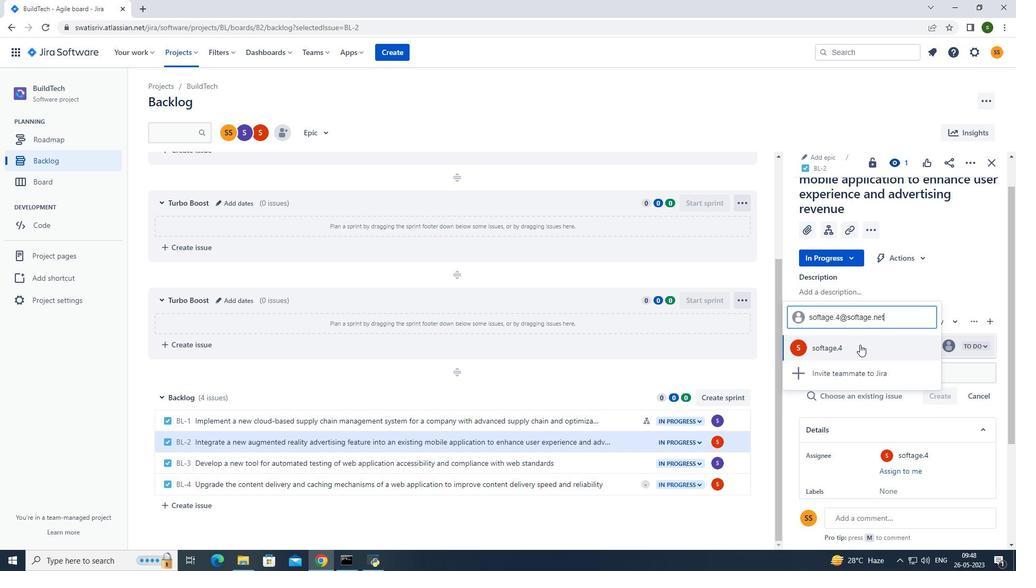 
Action: Mouse moved to (536, 95)
Screenshot: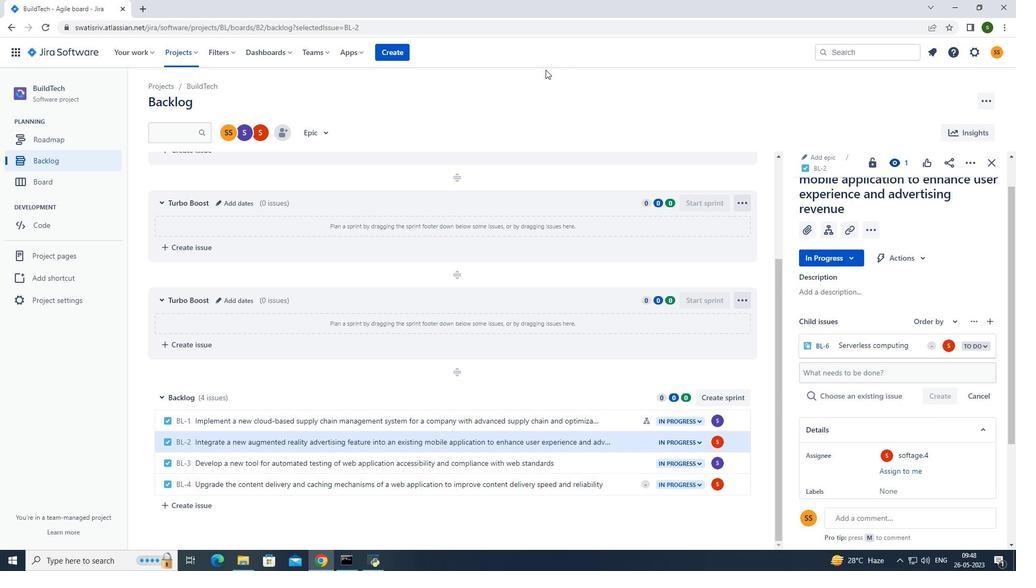 
